 Task: Add a condition where "Hours since update Greater than Twenty" in unsolved tickets in your groups.
Action: Mouse moved to (118, 374)
Screenshot: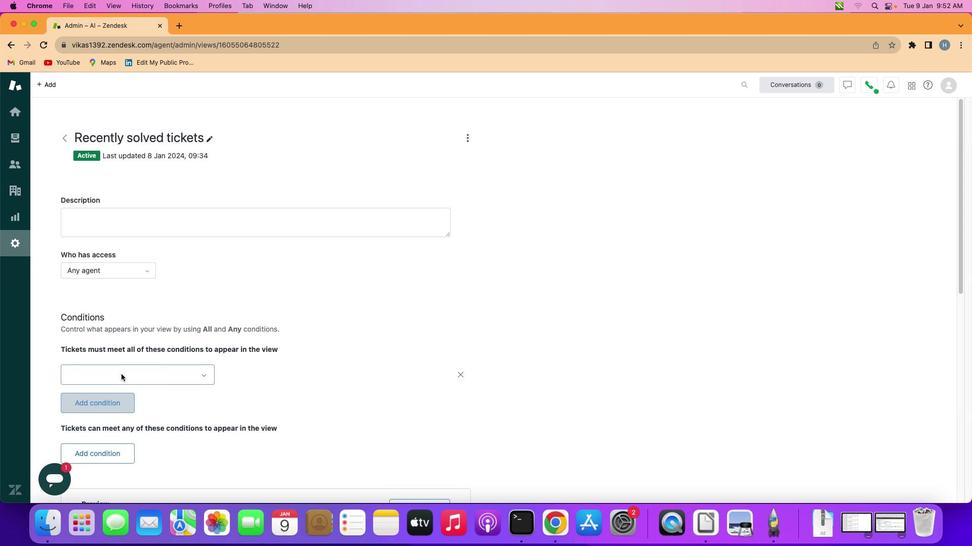 
Action: Mouse pressed left at (118, 374)
Screenshot: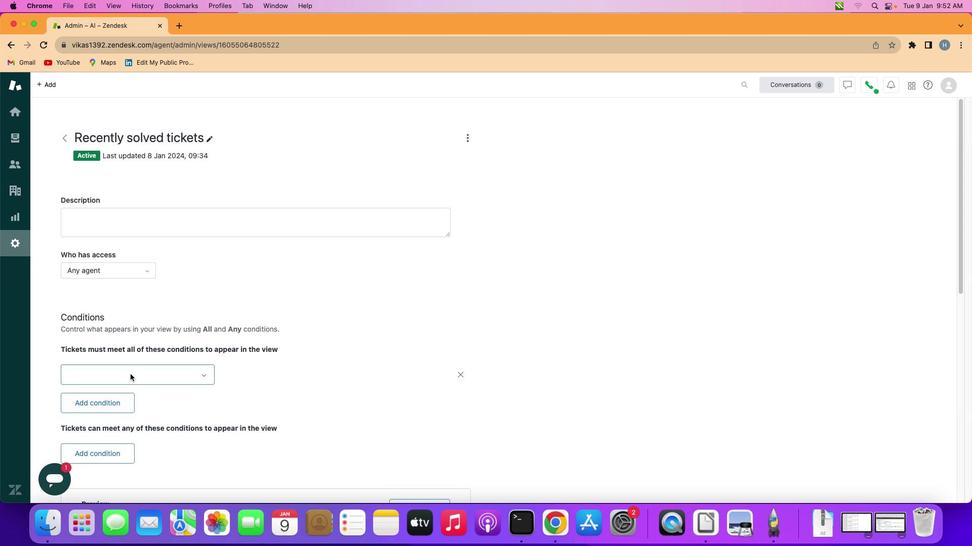 
Action: Mouse moved to (143, 373)
Screenshot: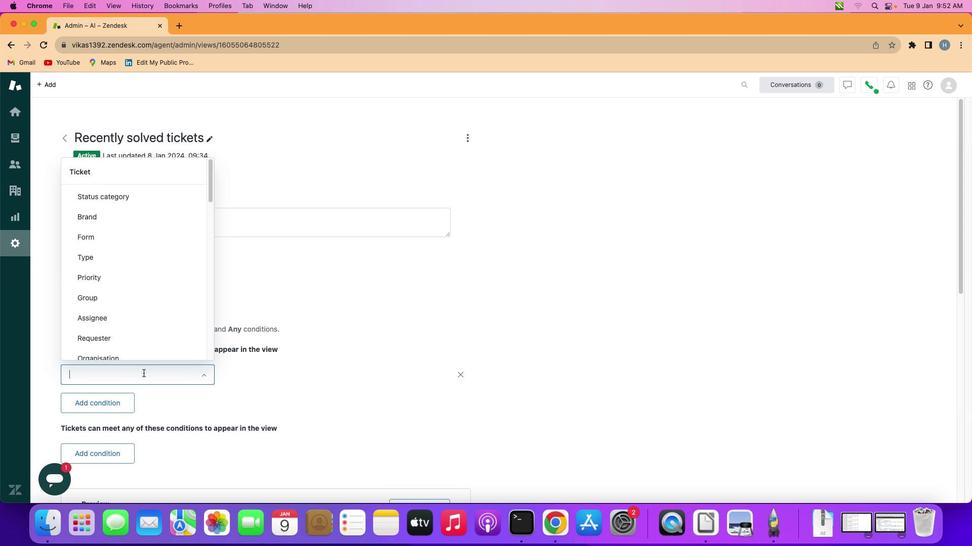 
Action: Mouse pressed left at (143, 373)
Screenshot: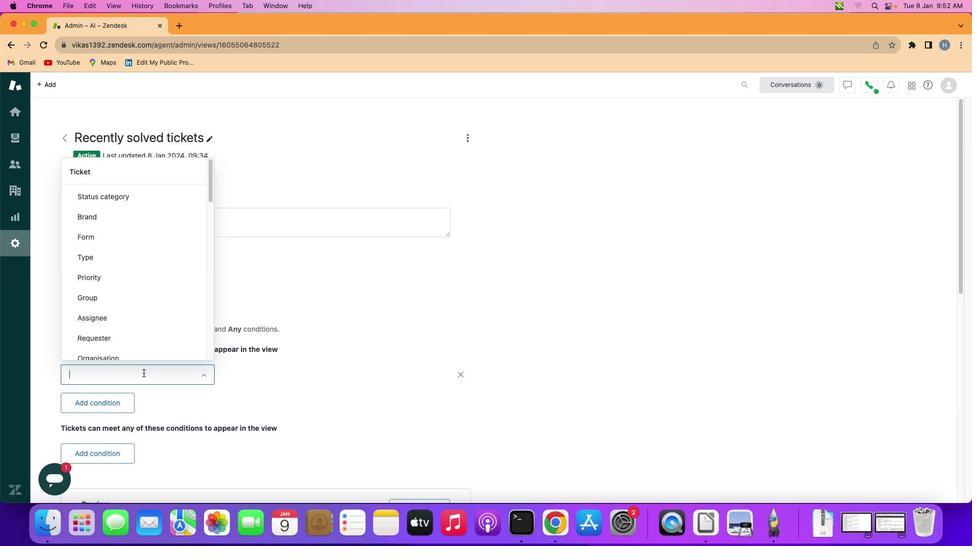 
Action: Mouse moved to (149, 286)
Screenshot: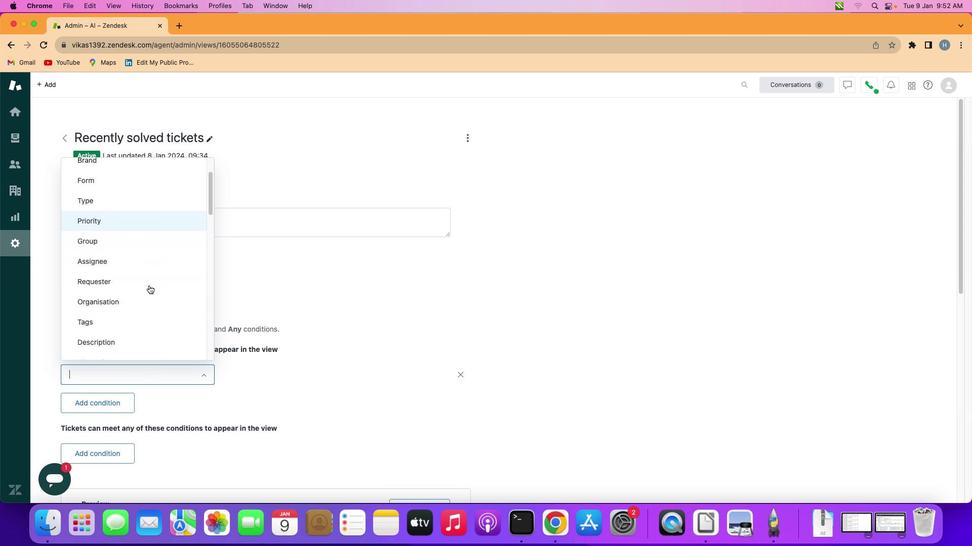 
Action: Mouse scrolled (149, 286) with delta (0, 0)
Screenshot: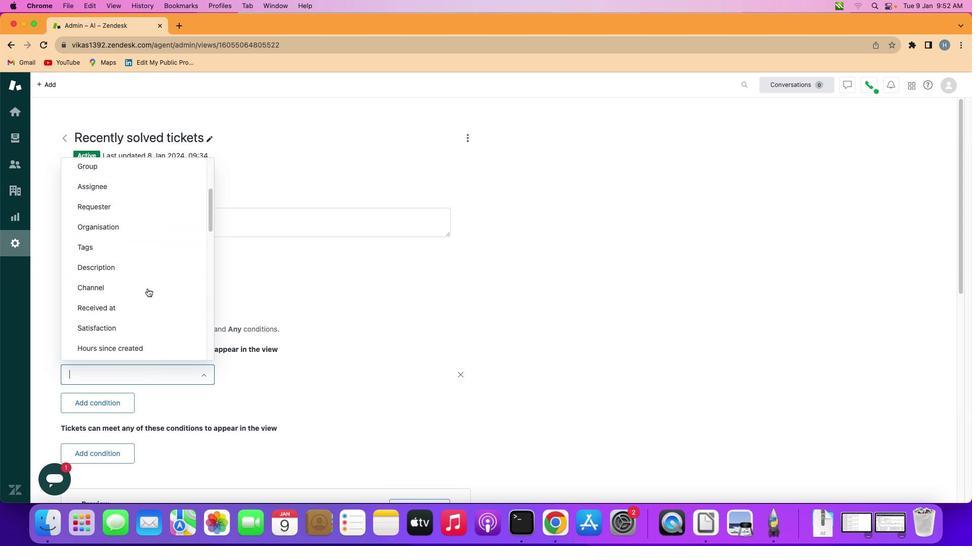 
Action: Mouse scrolled (149, 286) with delta (0, 0)
Screenshot: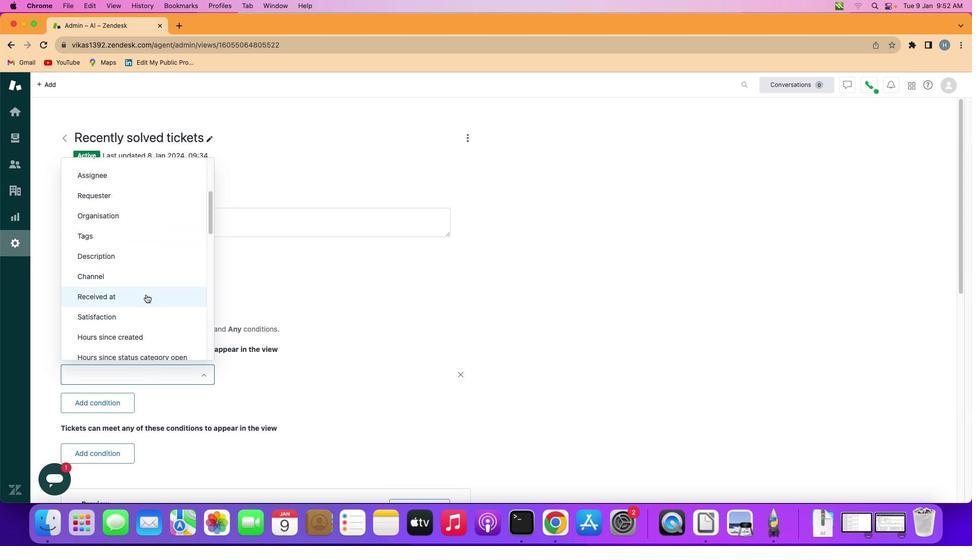 
Action: Mouse scrolled (149, 286) with delta (0, 0)
Screenshot: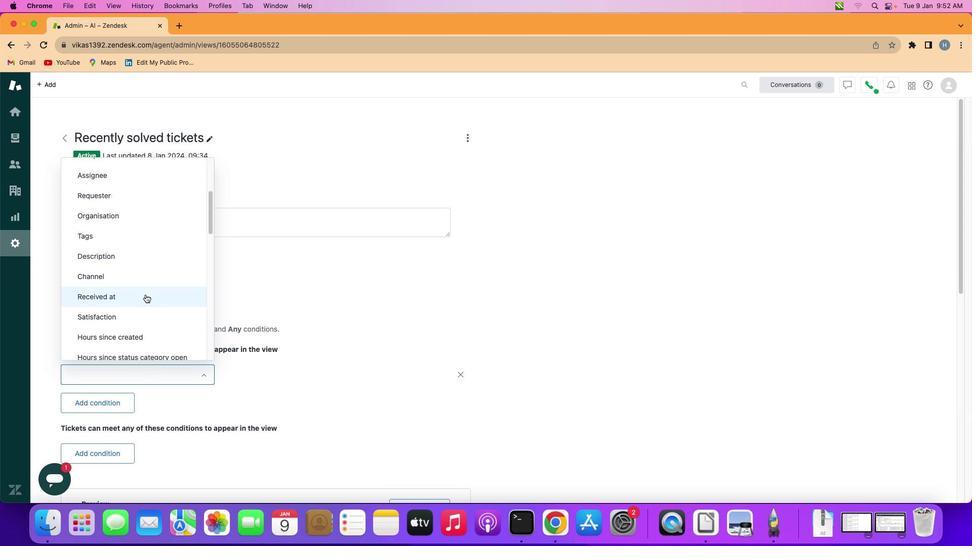 
Action: Mouse scrolled (149, 286) with delta (0, 0)
Screenshot: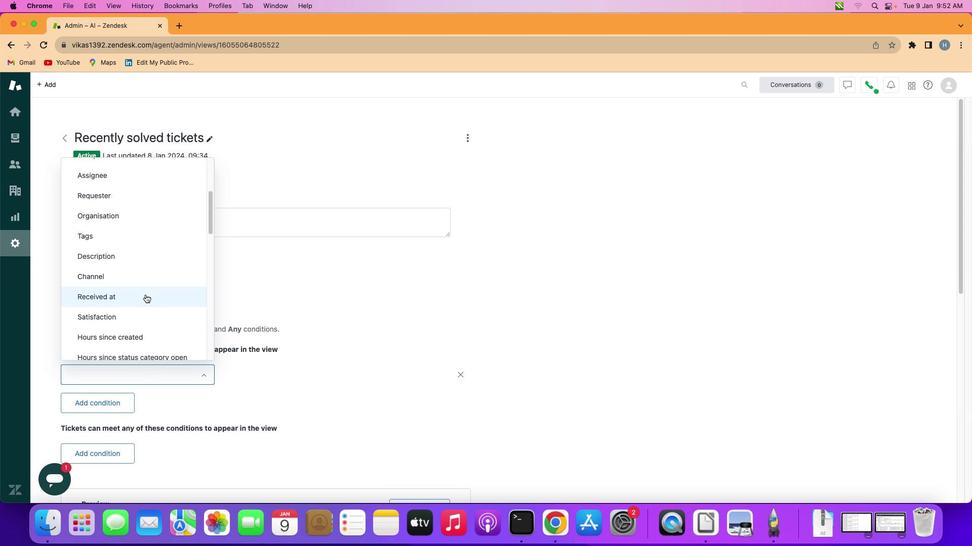 
Action: Mouse scrolled (149, 286) with delta (0, 0)
Screenshot: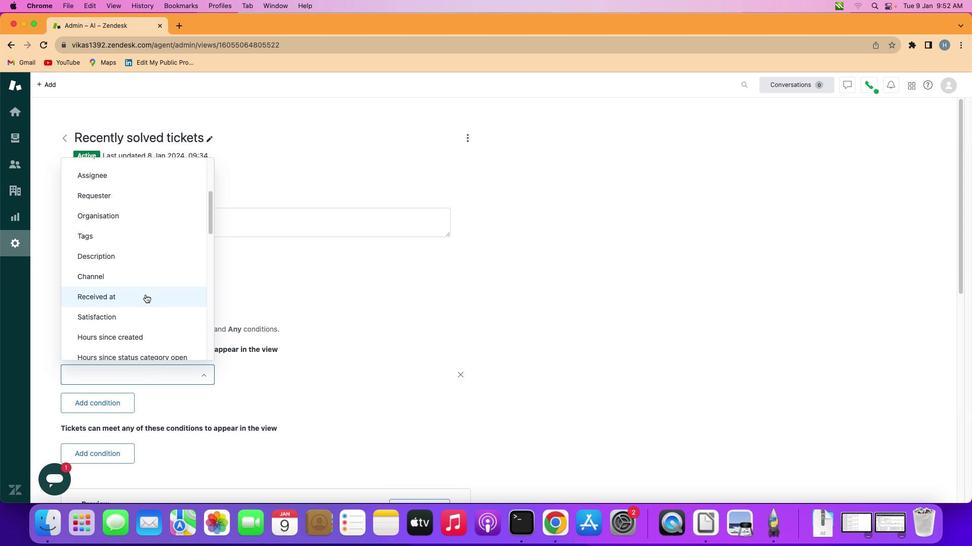 
Action: Mouse moved to (146, 295)
Screenshot: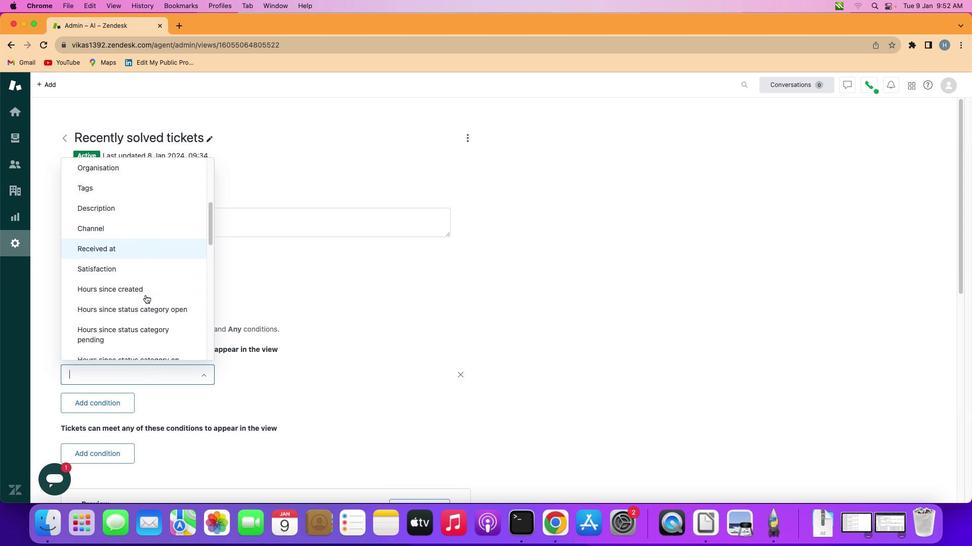 
Action: Mouse scrolled (146, 295) with delta (0, 0)
Screenshot: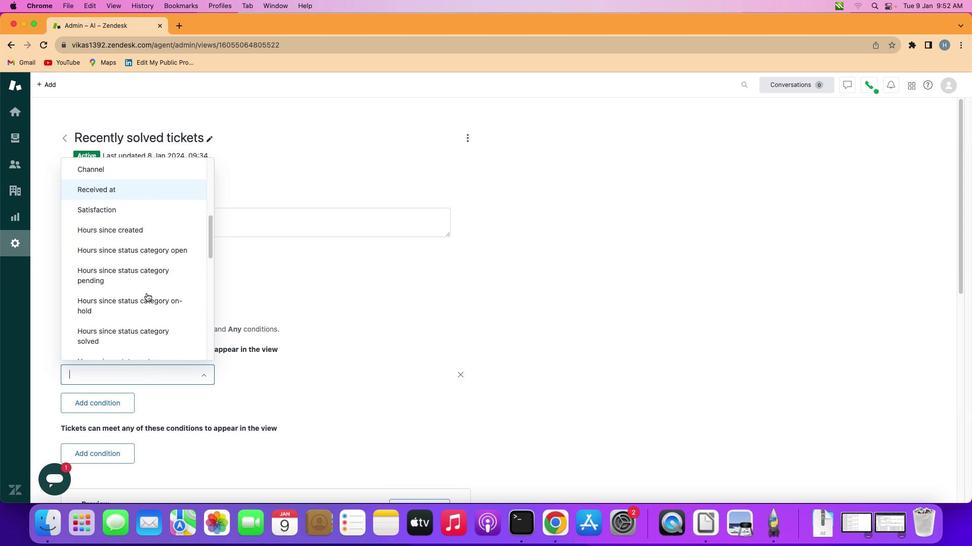 
Action: Mouse moved to (145, 295)
Screenshot: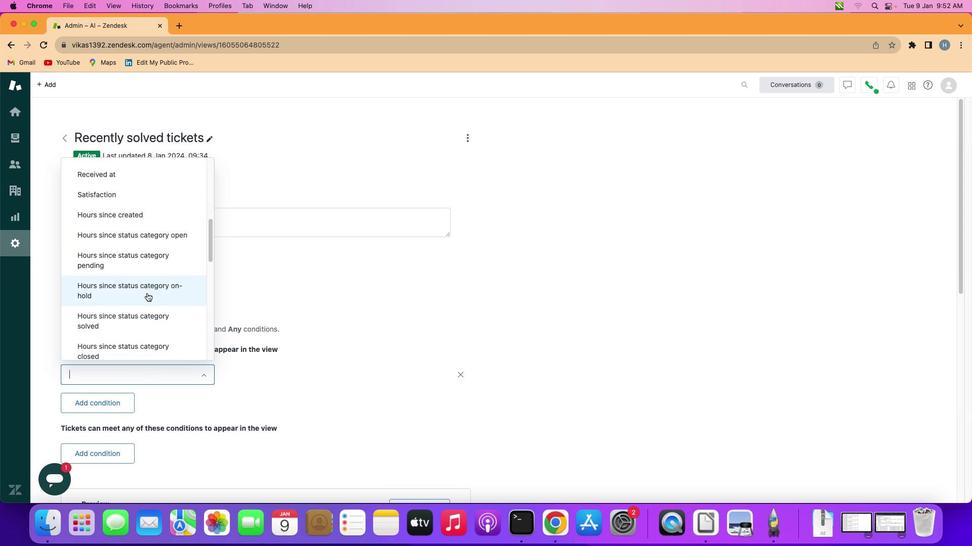 
Action: Mouse scrolled (145, 295) with delta (0, 0)
Screenshot: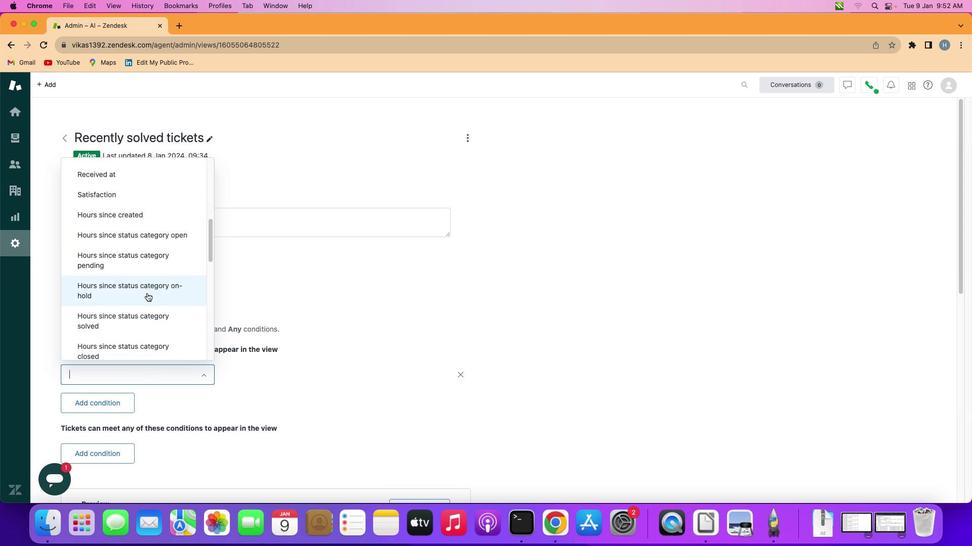 
Action: Mouse scrolled (145, 295) with delta (0, 0)
Screenshot: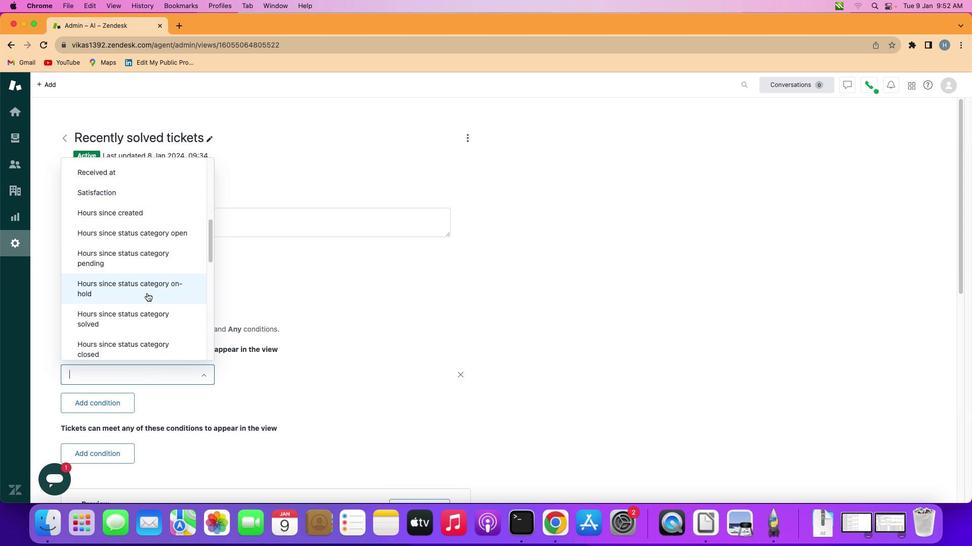 
Action: Mouse scrolled (145, 295) with delta (0, 0)
Screenshot: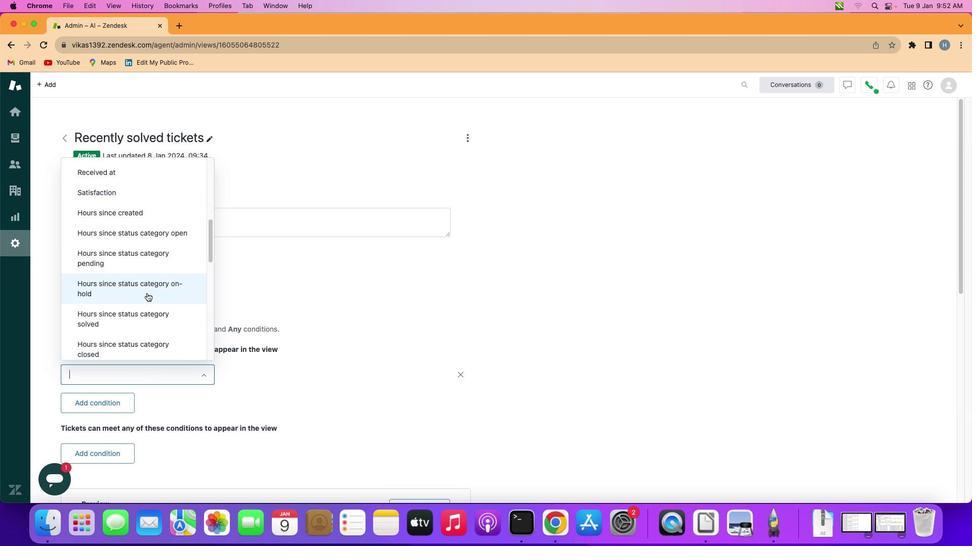 
Action: Mouse scrolled (145, 295) with delta (0, 0)
Screenshot: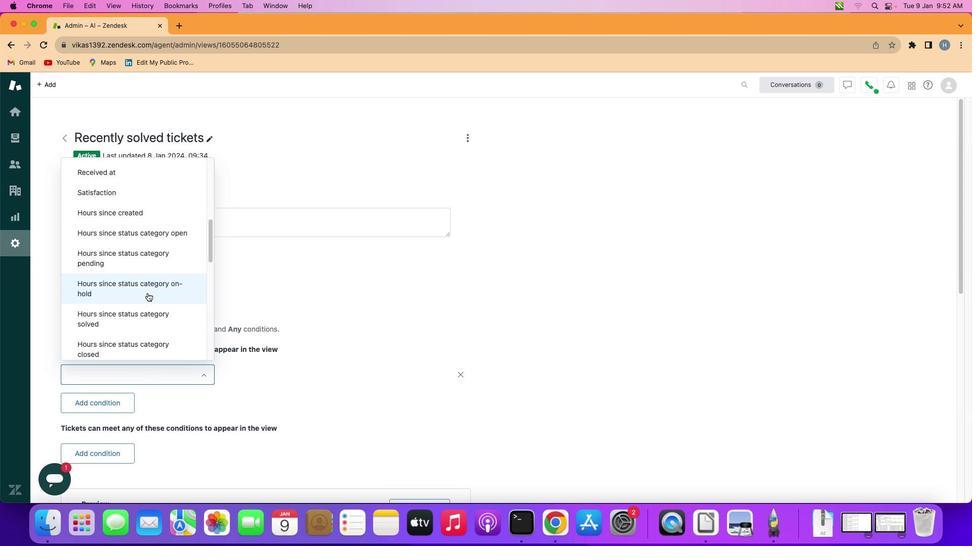 
Action: Mouse moved to (147, 294)
Screenshot: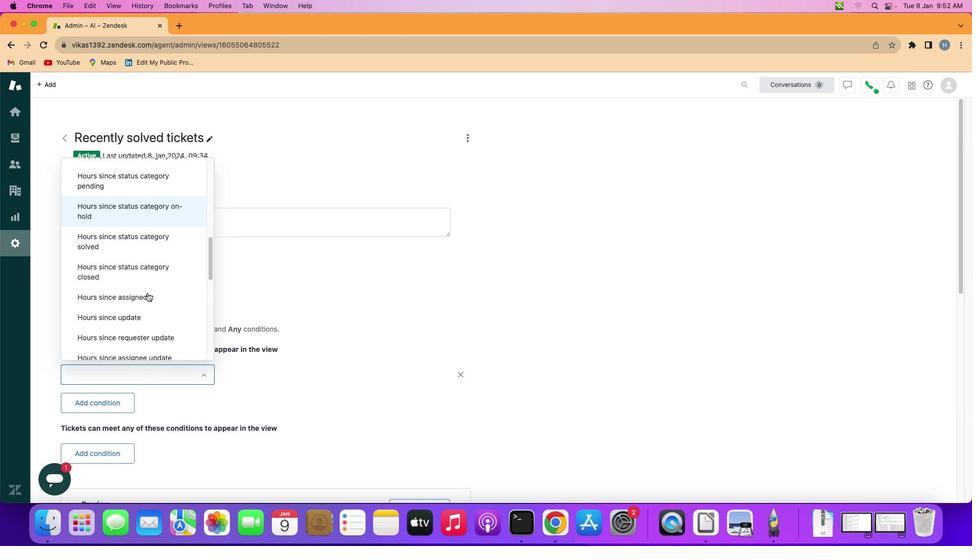 
Action: Mouse scrolled (147, 294) with delta (0, 0)
Screenshot: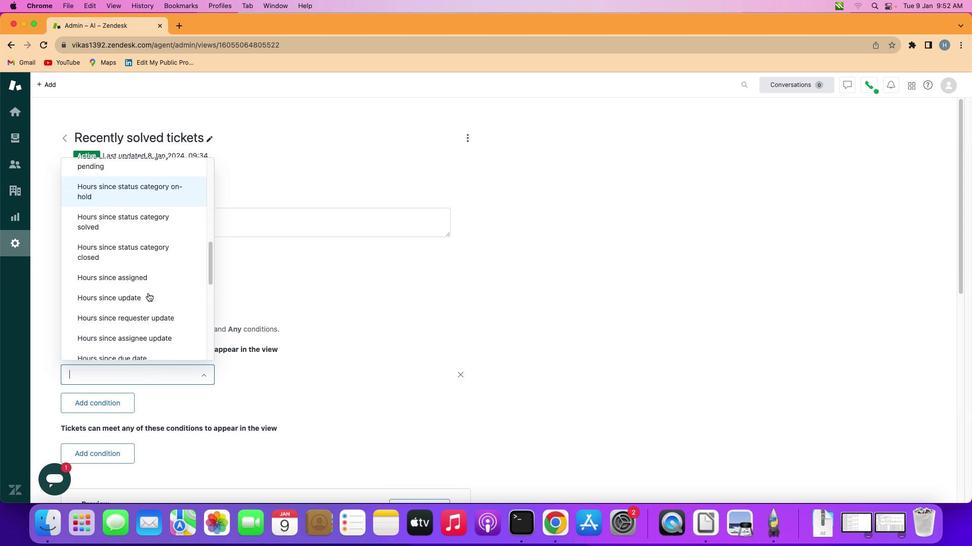 
Action: Mouse scrolled (147, 294) with delta (0, 0)
Screenshot: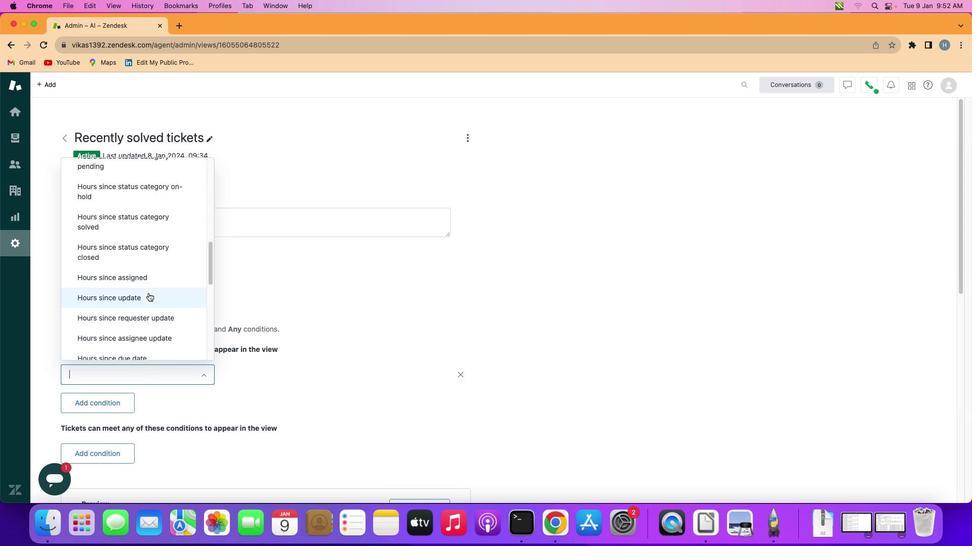
Action: Mouse scrolled (147, 294) with delta (0, 0)
Screenshot: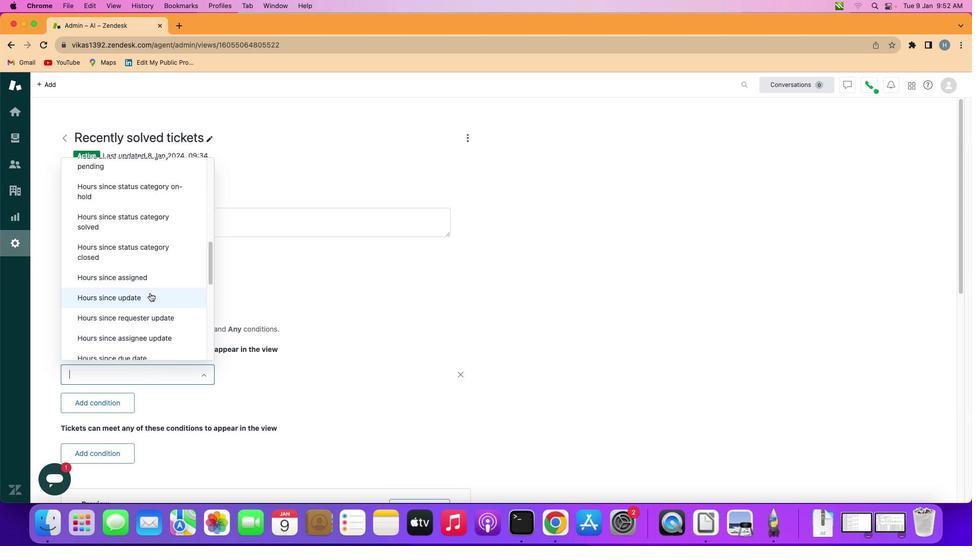 
Action: Mouse scrolled (147, 294) with delta (0, 0)
Screenshot: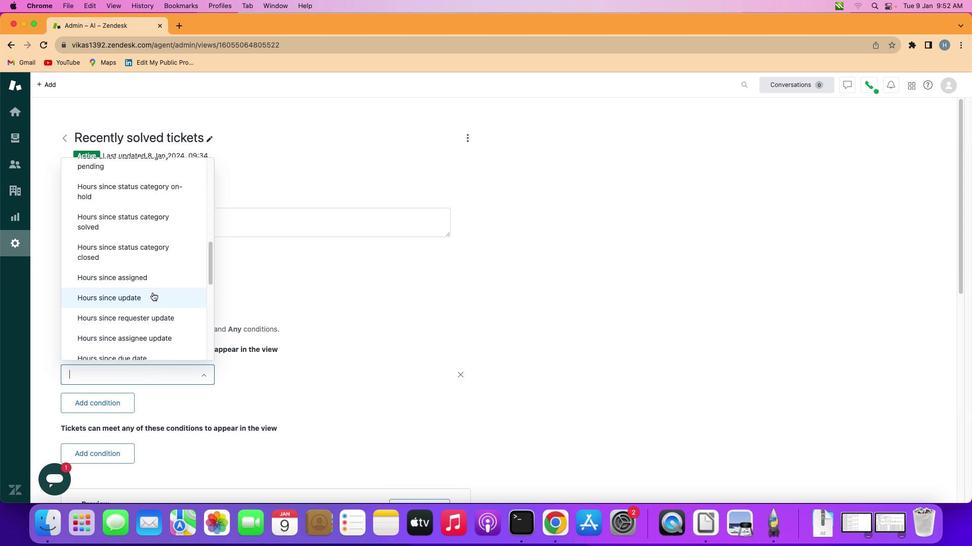 
Action: Mouse moved to (153, 293)
Screenshot: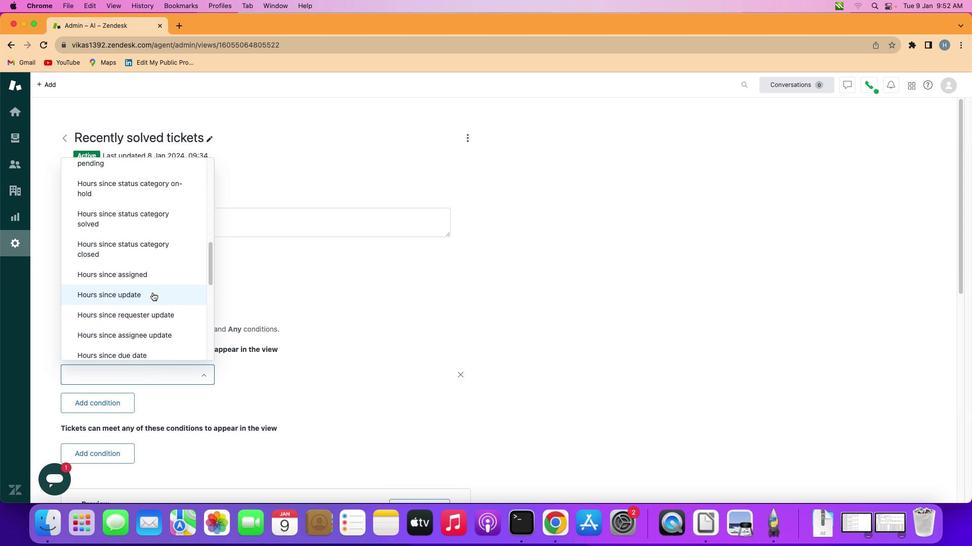 
Action: Mouse scrolled (153, 293) with delta (0, 0)
Screenshot: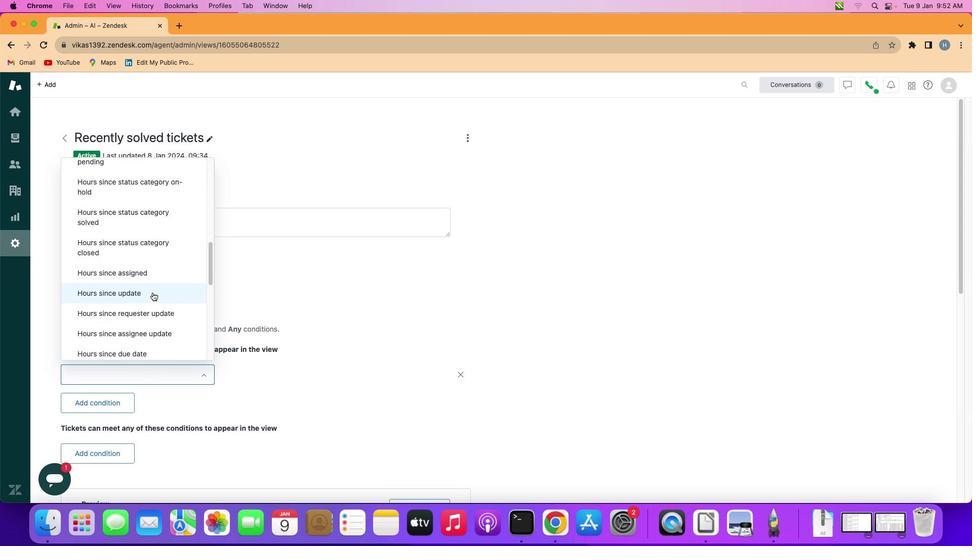 
Action: Mouse scrolled (153, 293) with delta (0, 0)
Screenshot: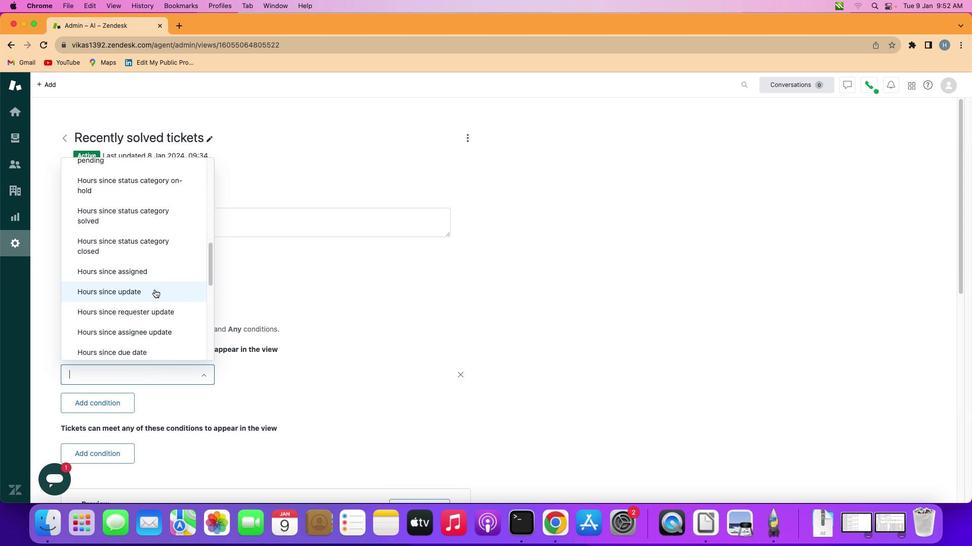 
Action: Mouse scrolled (153, 293) with delta (0, 0)
Screenshot: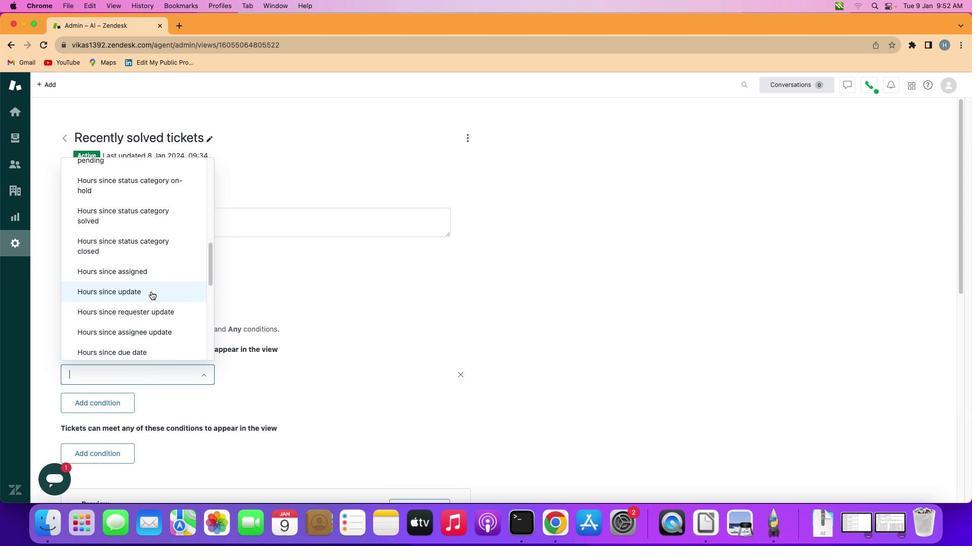 
Action: Mouse moved to (151, 292)
Screenshot: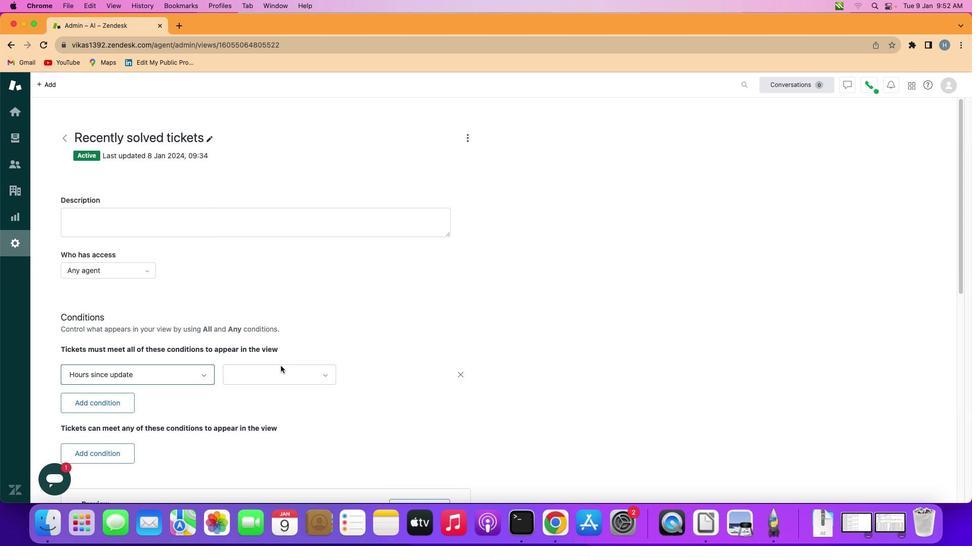 
Action: Mouse pressed left at (151, 292)
Screenshot: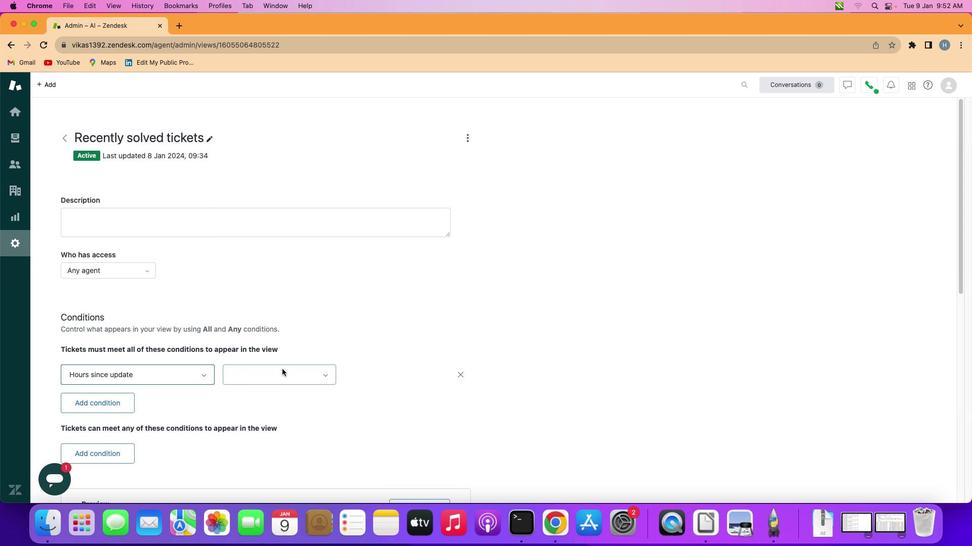 
Action: Mouse moved to (283, 371)
Screenshot: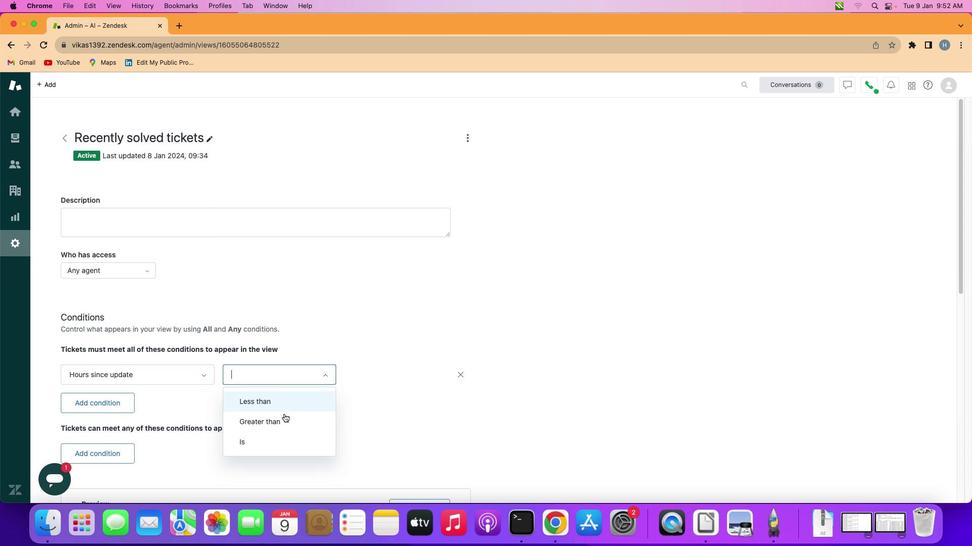 
Action: Mouse pressed left at (283, 371)
Screenshot: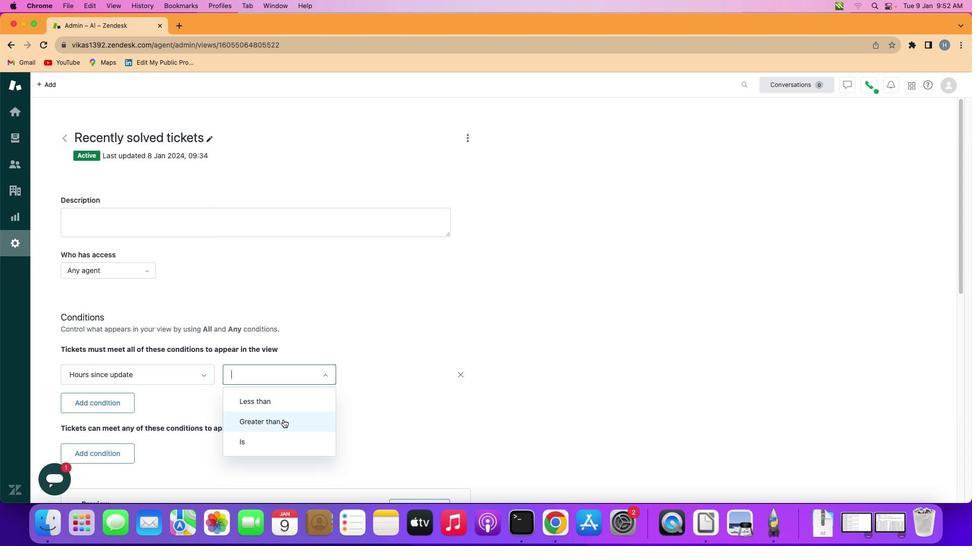 
Action: Mouse moved to (283, 422)
Screenshot: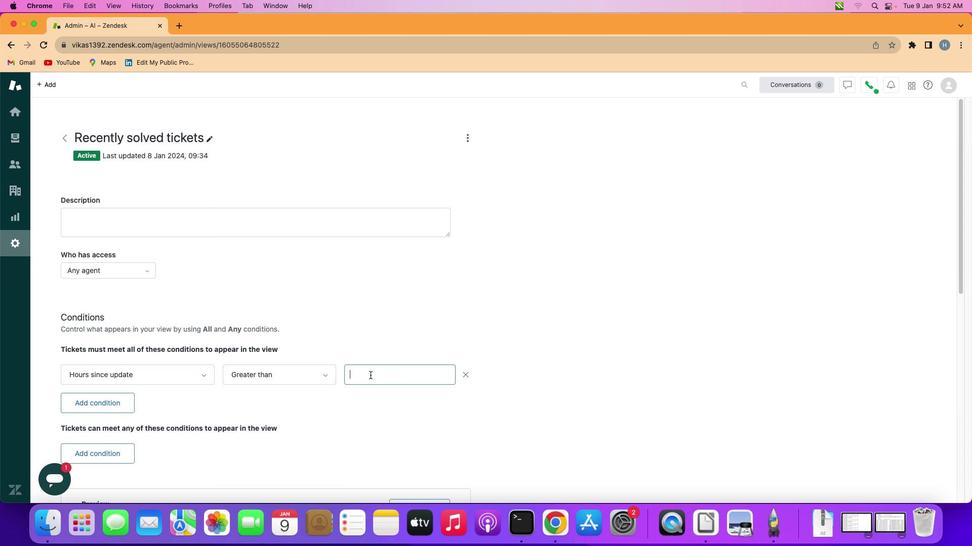 
Action: Mouse pressed left at (283, 422)
Screenshot: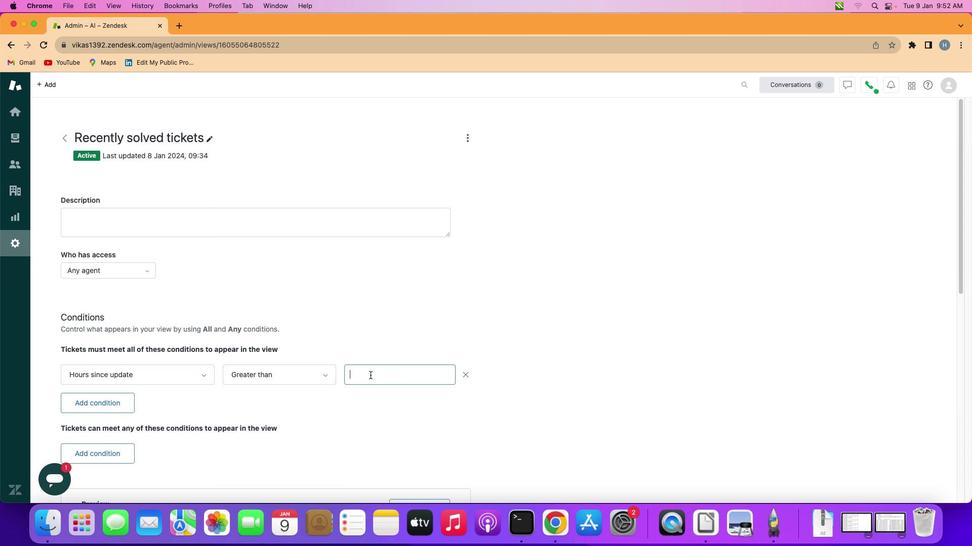 
Action: Mouse moved to (370, 375)
Screenshot: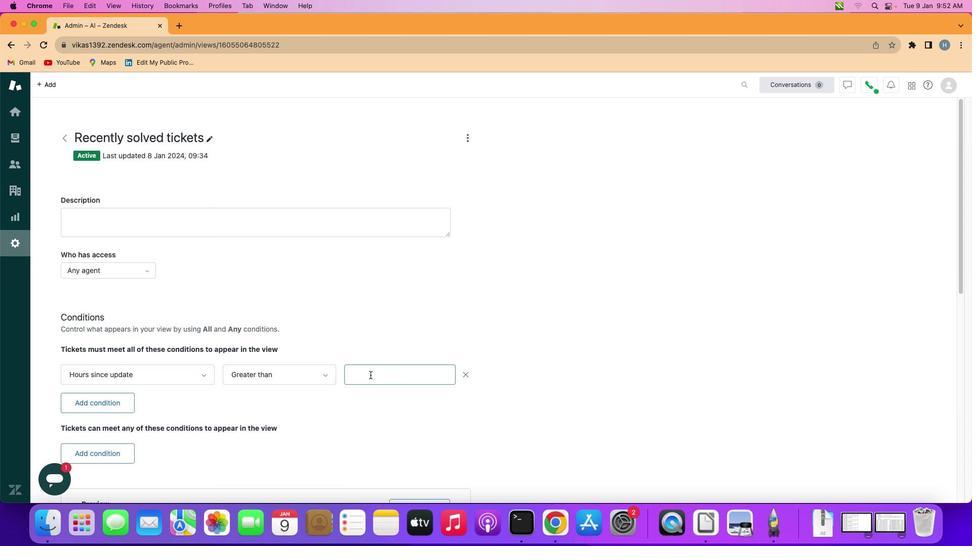 
Action: Mouse pressed left at (370, 375)
Screenshot: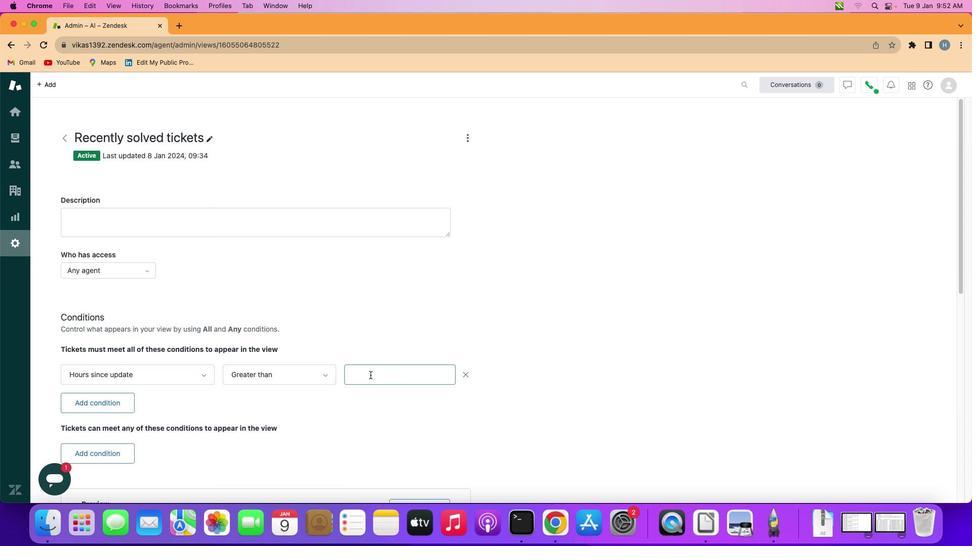 
Action: Mouse moved to (371, 375)
Screenshot: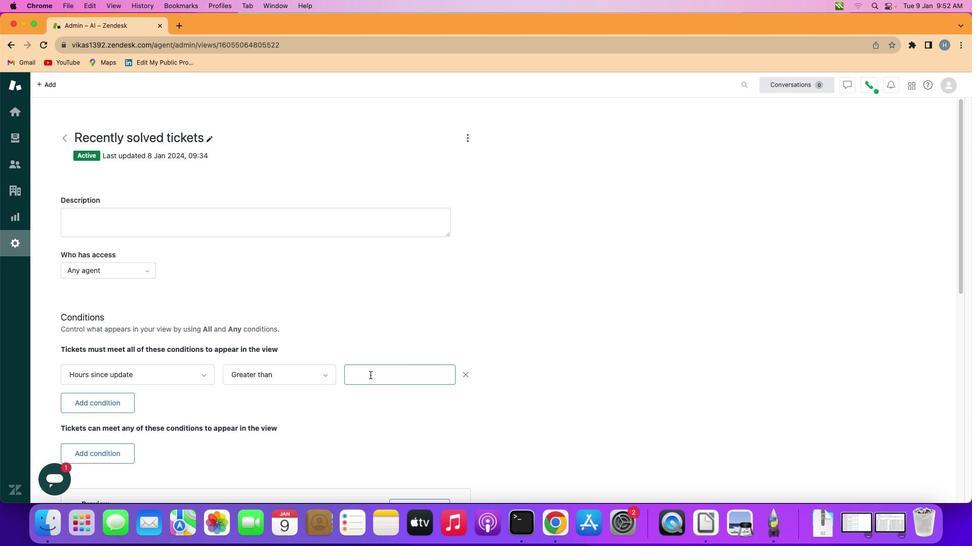 
Action: Key pressed Key.shift'T''w''e''n''t''y'
Screenshot: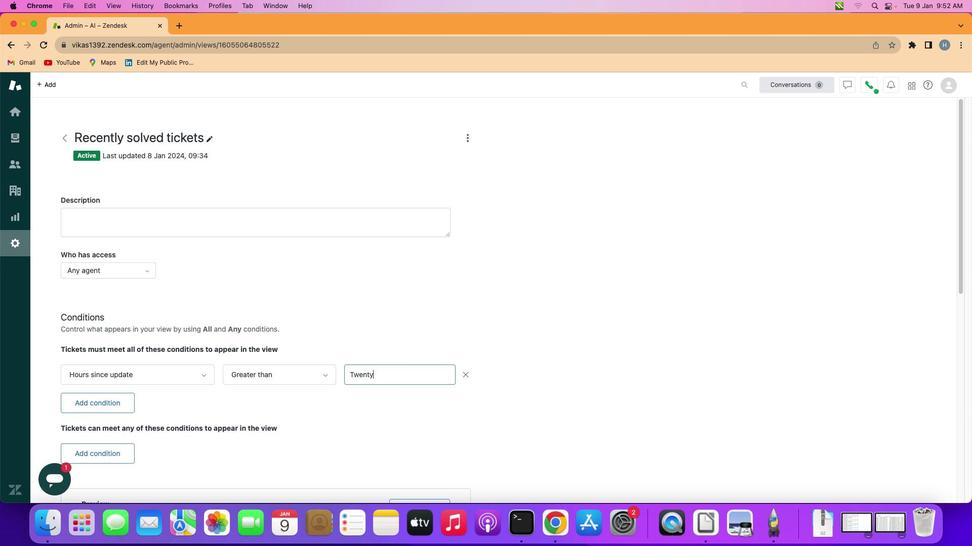 
Action: Mouse moved to (388, 396)
Screenshot: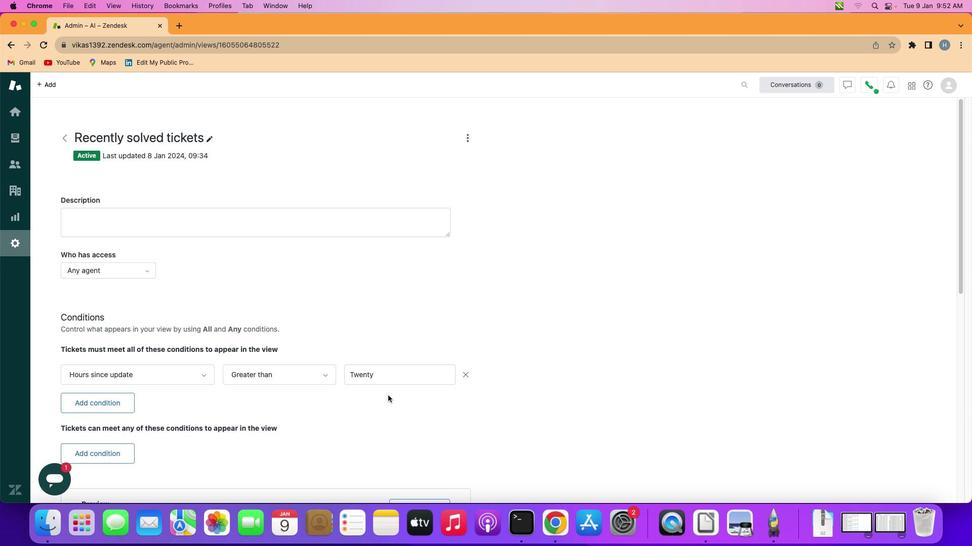 
Action: Mouse pressed left at (388, 396)
Screenshot: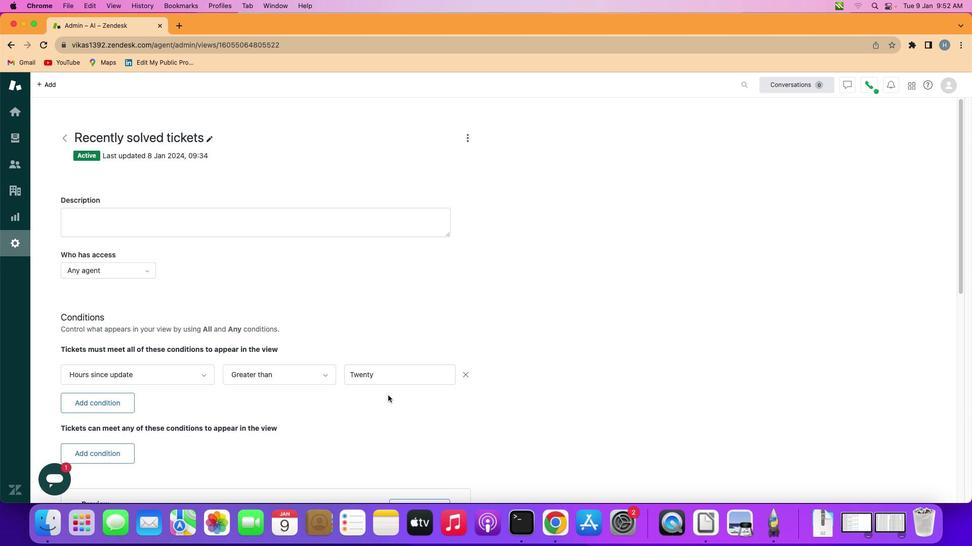 
